 Task: Add Sprouts Organic Colombian Light Roast Ground Coffee to the cart.
Action: Mouse moved to (21, 125)
Screenshot: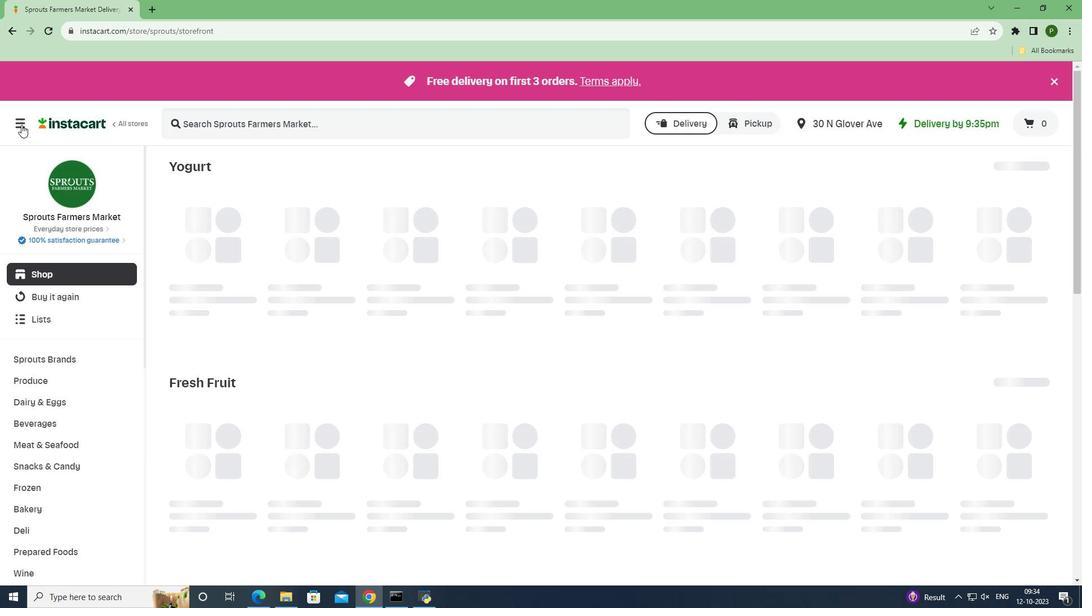 
Action: Mouse pressed left at (21, 125)
Screenshot: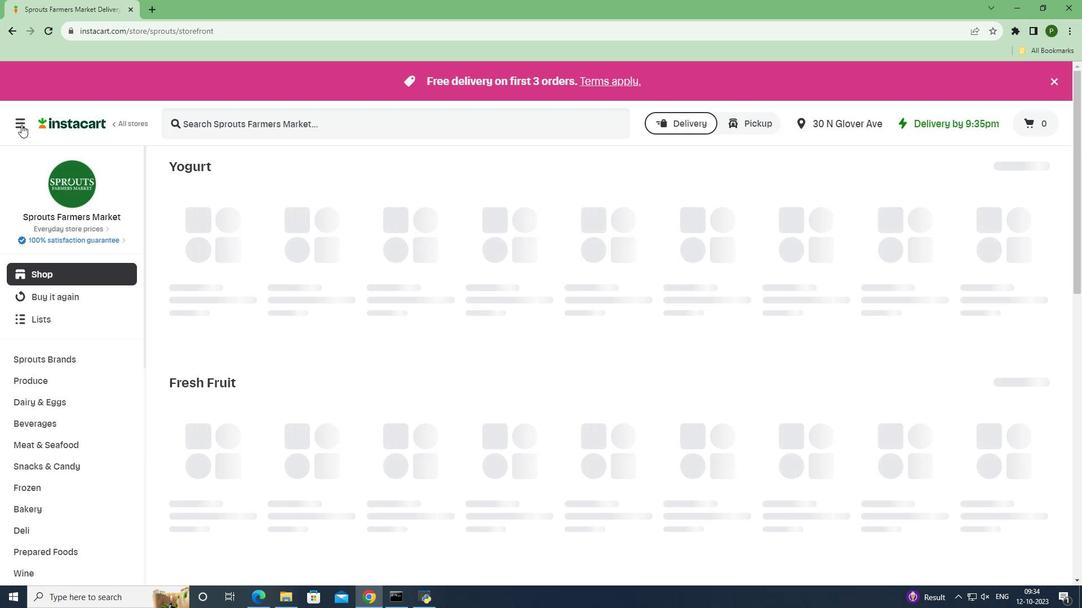 
Action: Mouse moved to (36, 295)
Screenshot: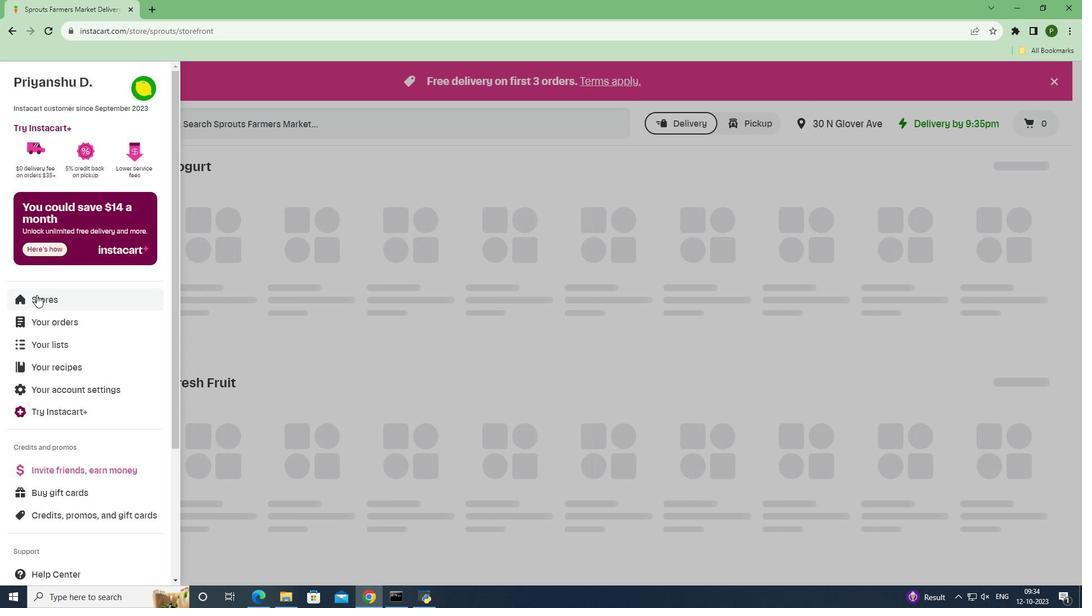 
Action: Mouse pressed left at (36, 295)
Screenshot: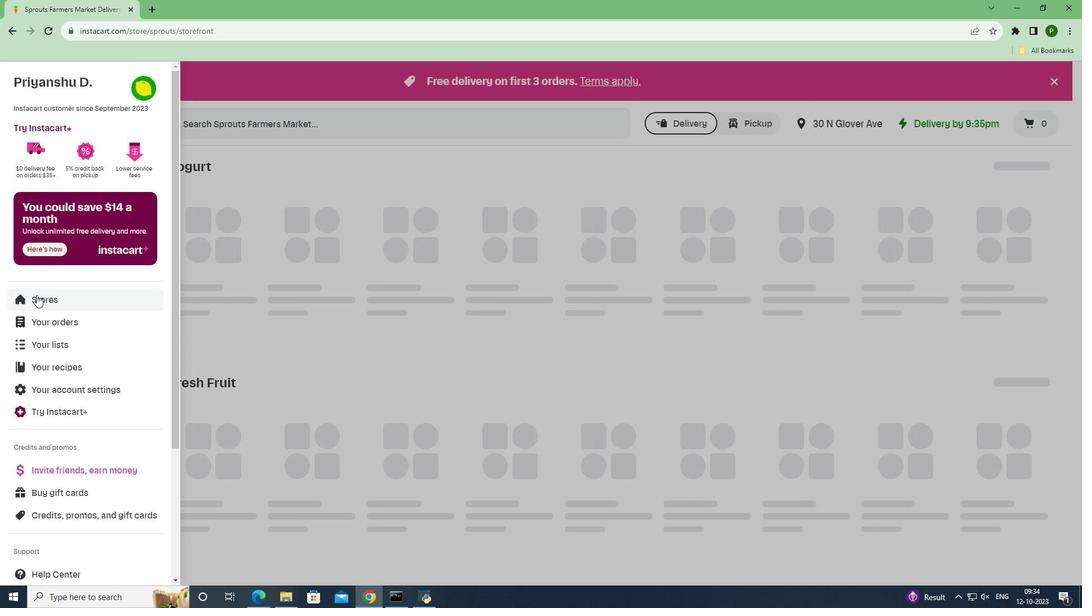 
Action: Mouse moved to (247, 134)
Screenshot: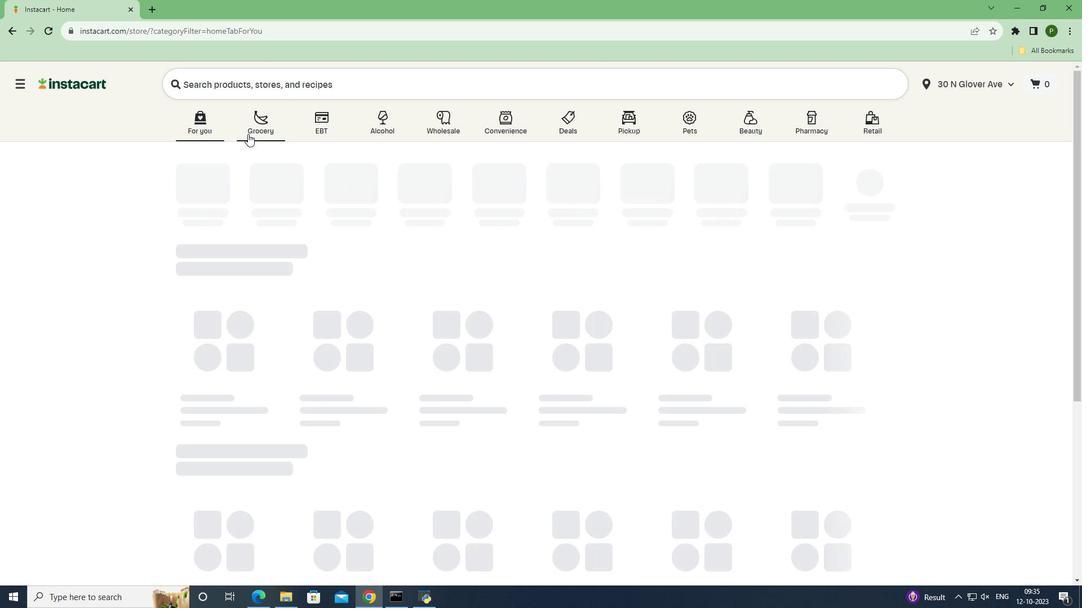 
Action: Mouse pressed left at (247, 134)
Screenshot: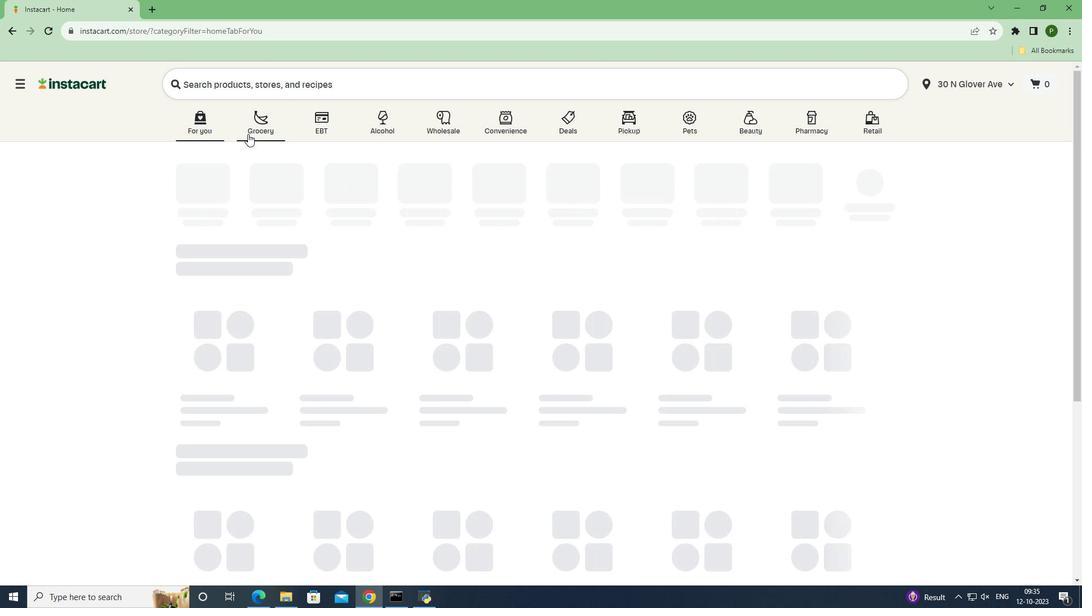 
Action: Mouse moved to (450, 263)
Screenshot: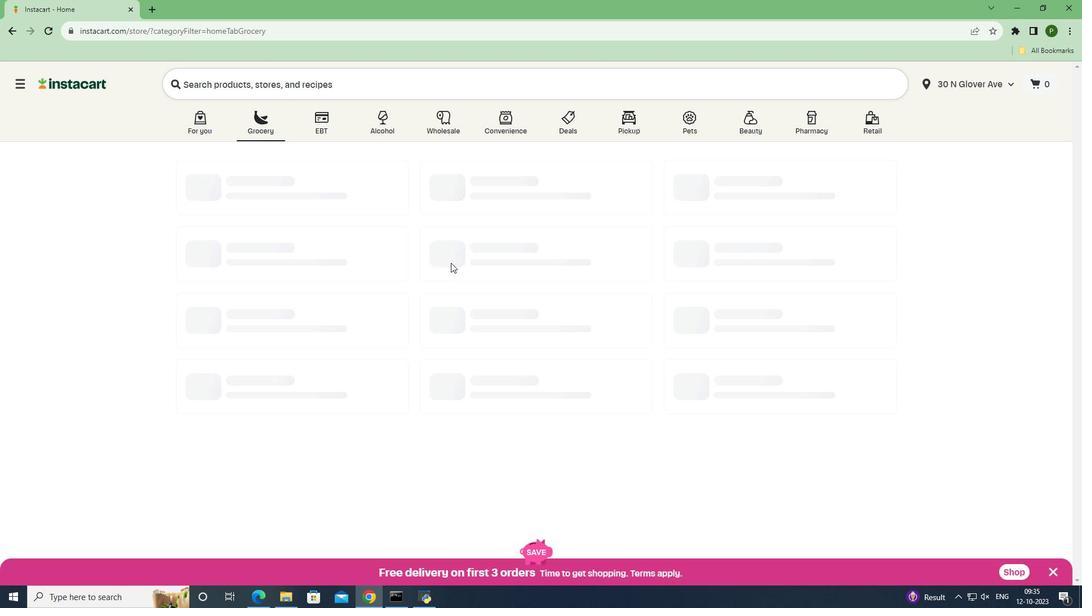 
Action: Mouse pressed left at (450, 263)
Screenshot: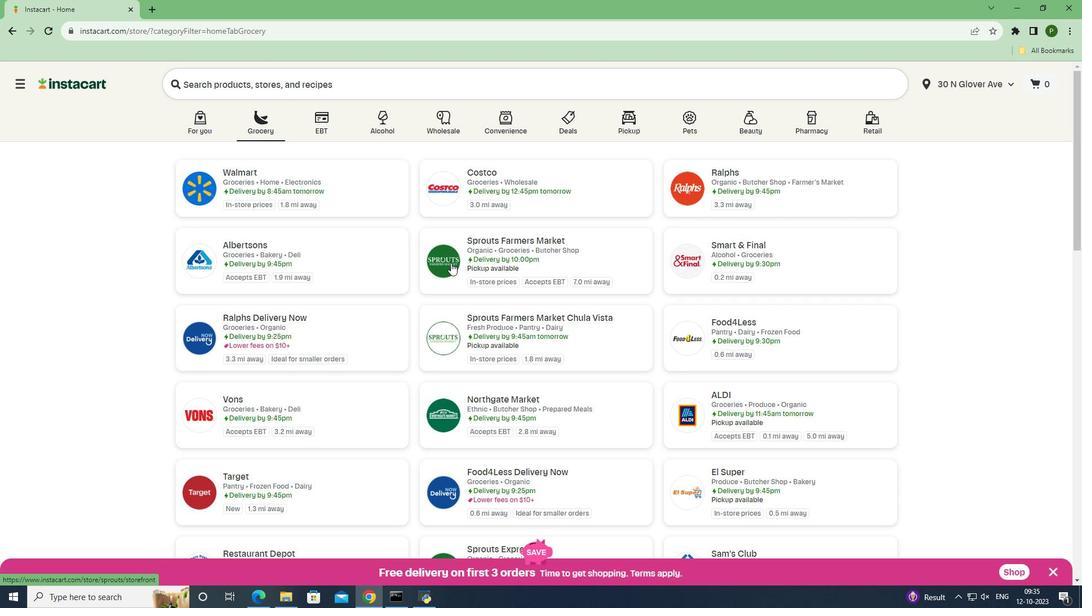 
Action: Mouse moved to (65, 384)
Screenshot: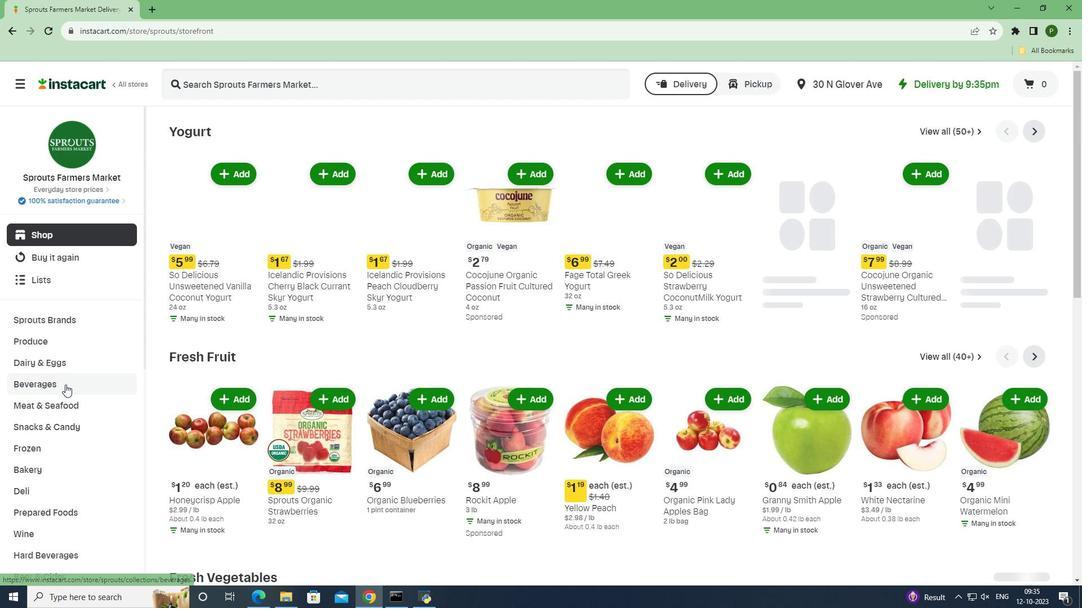 
Action: Mouse pressed left at (65, 384)
Screenshot: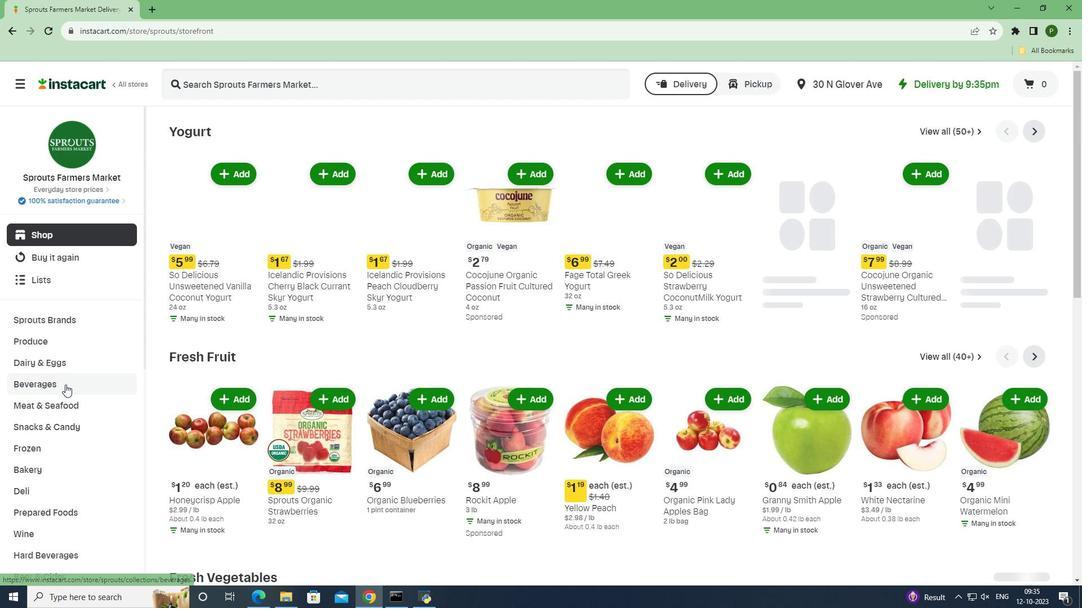 
Action: Mouse moved to (47, 430)
Screenshot: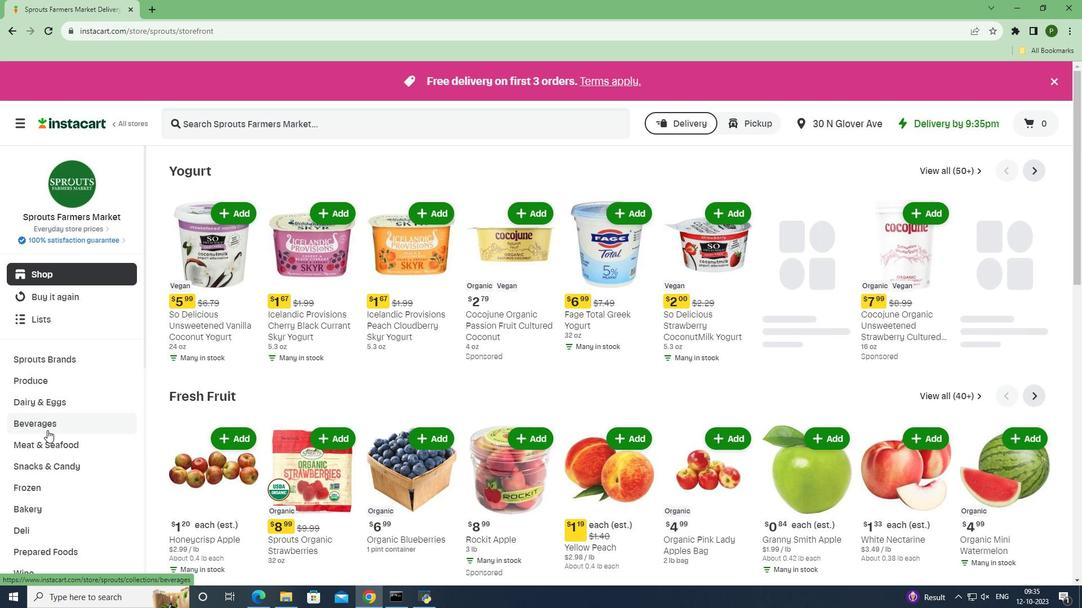 
Action: Mouse pressed left at (47, 430)
Screenshot: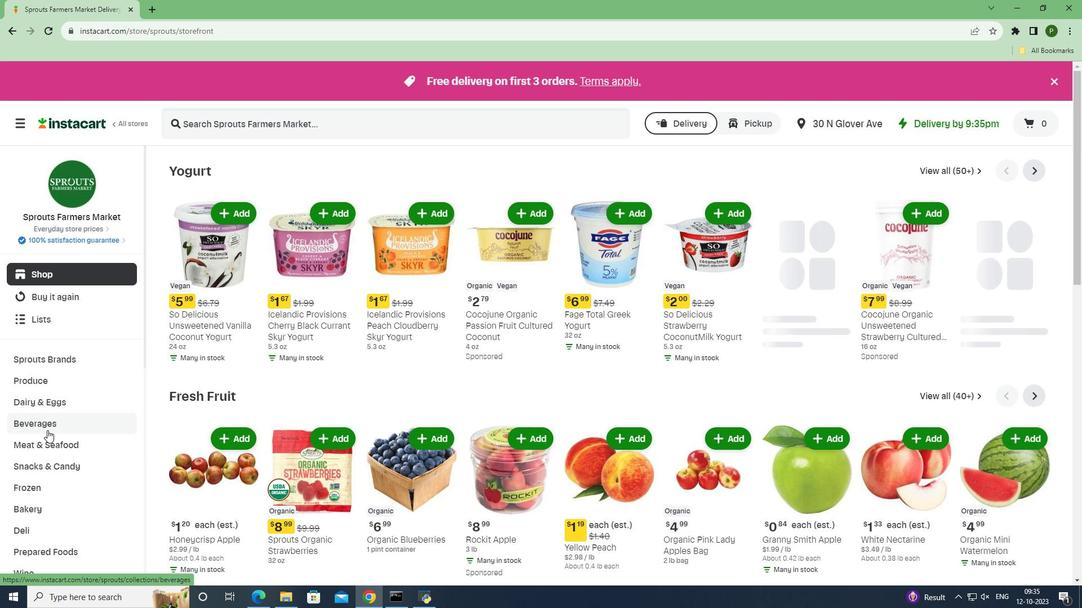 
Action: Mouse moved to (426, 196)
Screenshot: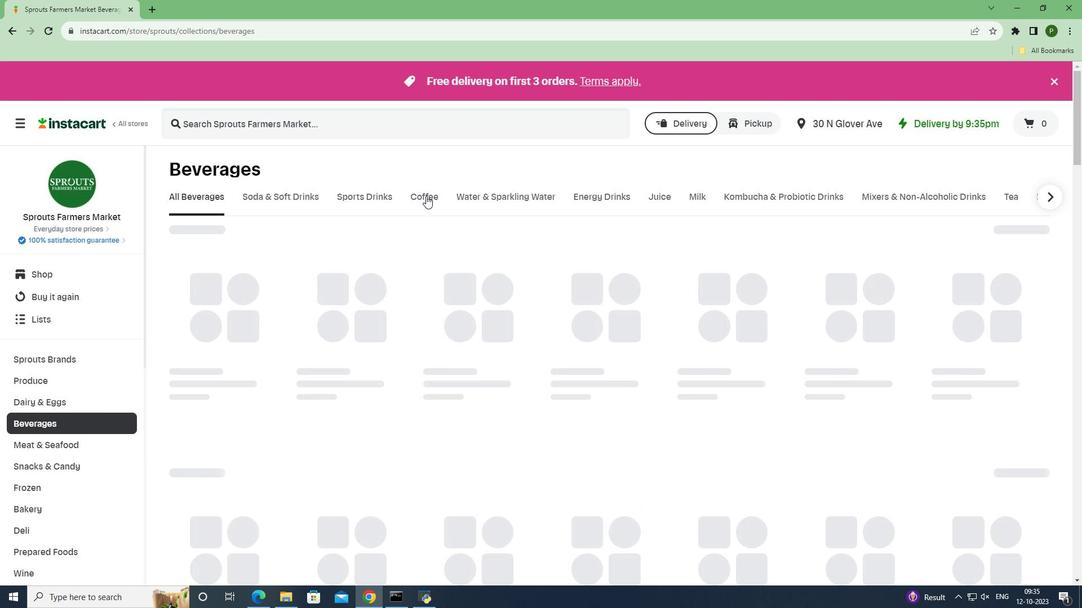 
Action: Mouse pressed left at (426, 196)
Screenshot: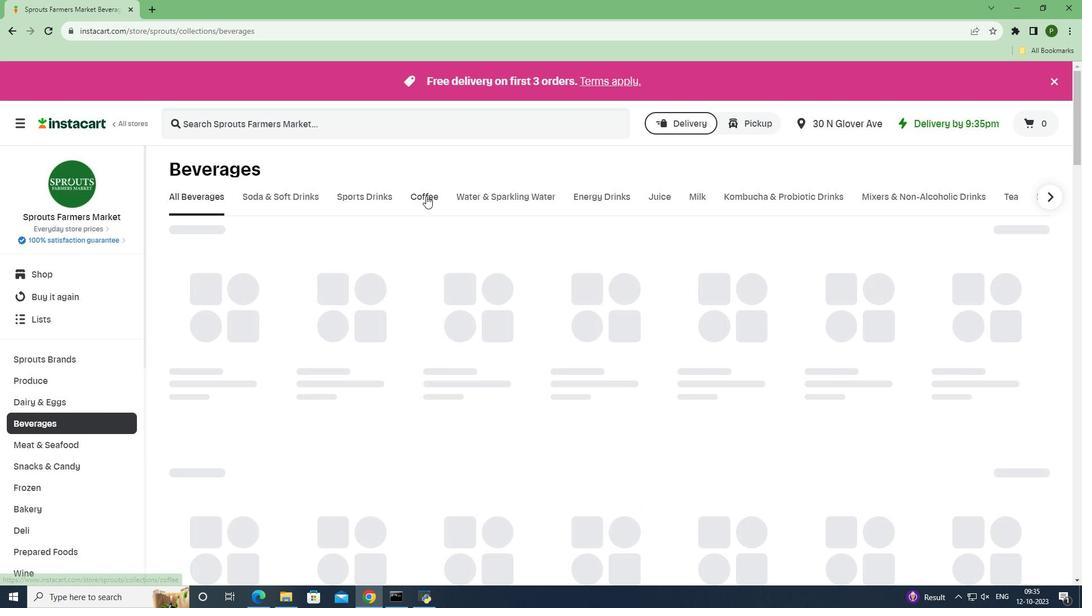 
Action: Mouse moved to (274, 125)
Screenshot: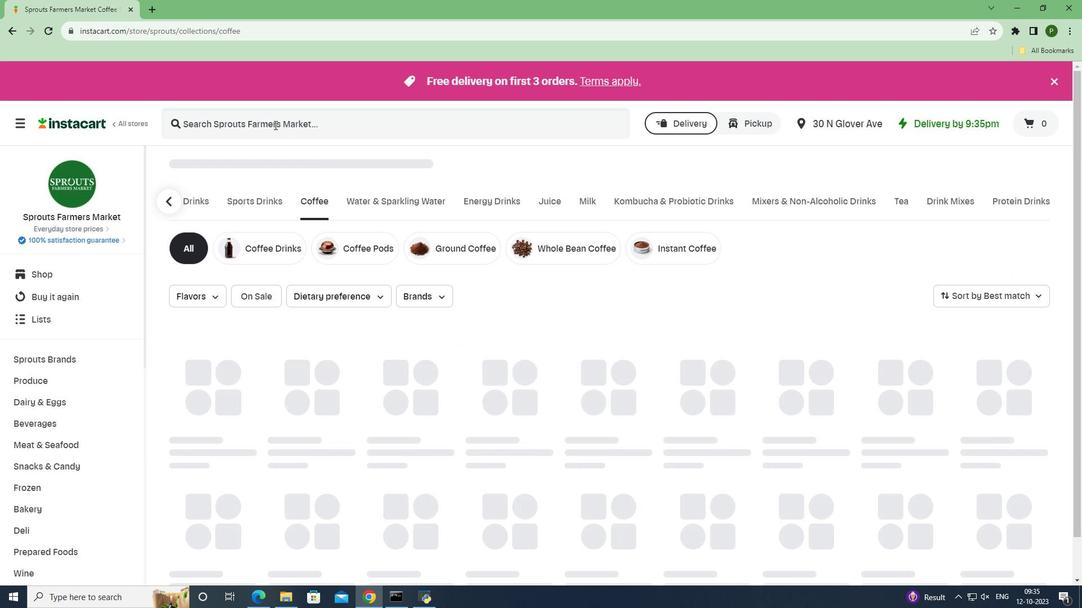
Action: Mouse pressed left at (274, 125)
Screenshot: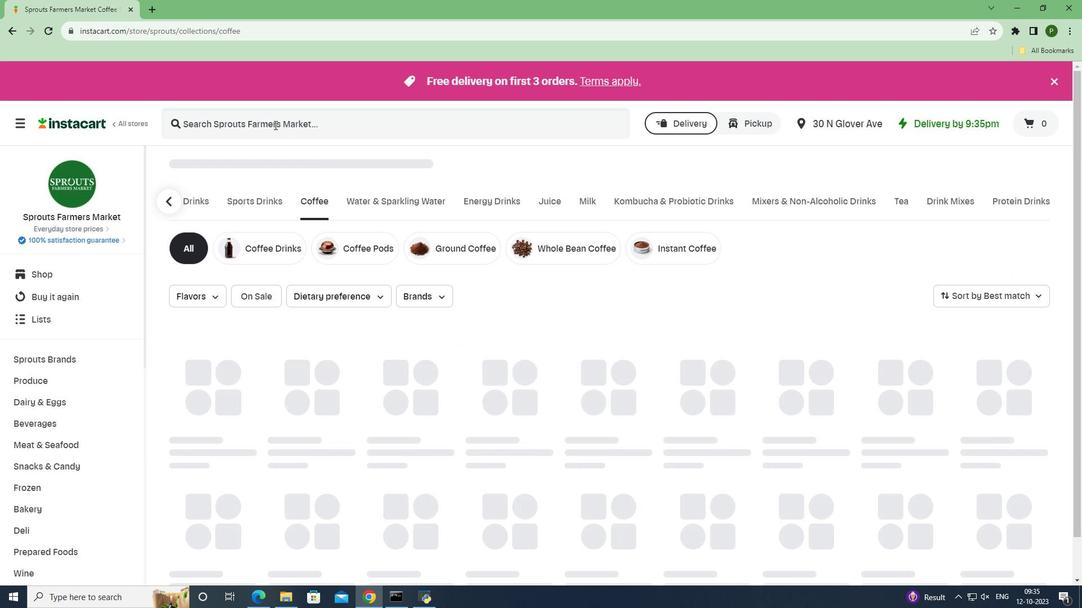
Action: Key pressed <Key.caps_lock>SS<Key.caps_lock><Key.backspace>prouts<Key.space><Key.caps_lock>O<Key.caps_lock>rganic<Key.space><Key.caps_lock>C<Key.caps_lock>olombian<Key.space><Key.caps_lock>L<Key.caps_lock>ight<Key.space><Key.caps_lock>R<Key.caps_lock>oast<Key.space><Key.caps_lock>G<Key.caps_lock>round<Key.space><Key.caps_lock>C<Key.caps_lock>offee<Key.enter>
Screenshot: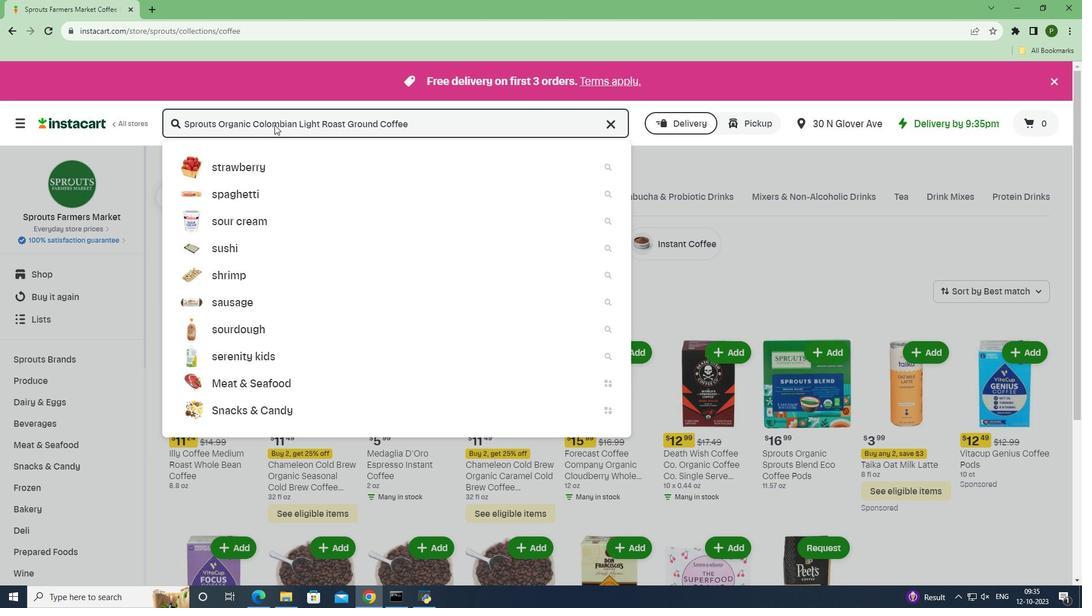 
Action: Mouse moved to (654, 239)
Screenshot: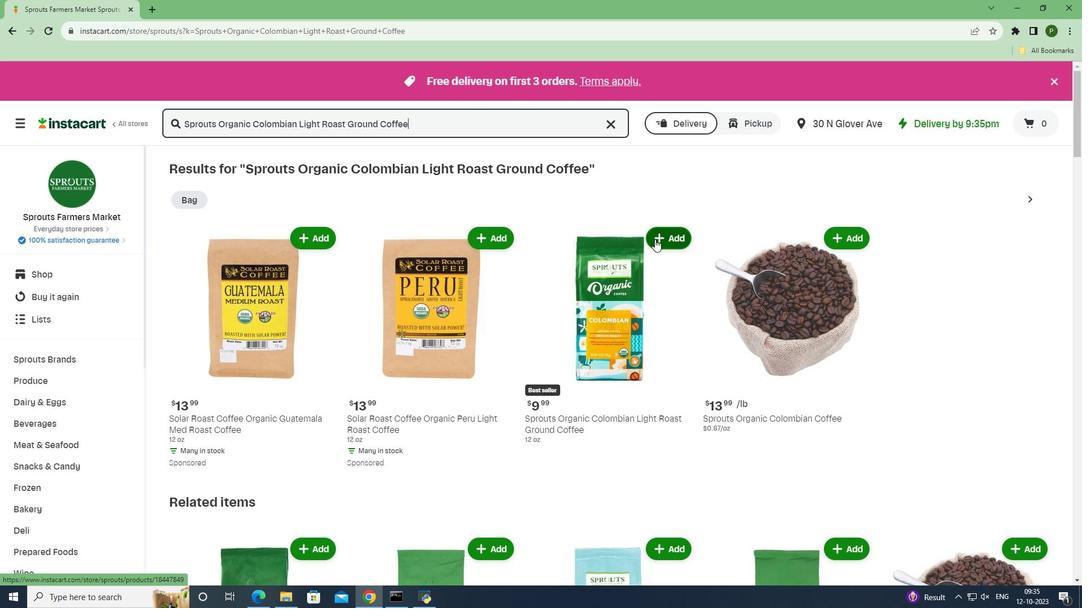 
Action: Mouse pressed left at (654, 239)
Screenshot: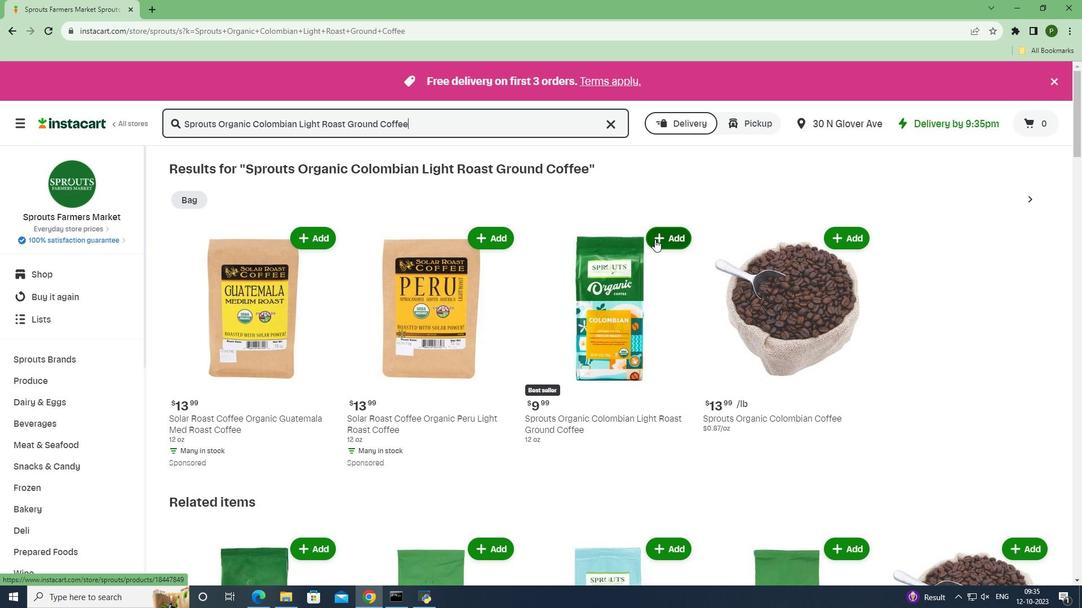 
Action: Mouse moved to (658, 286)
Screenshot: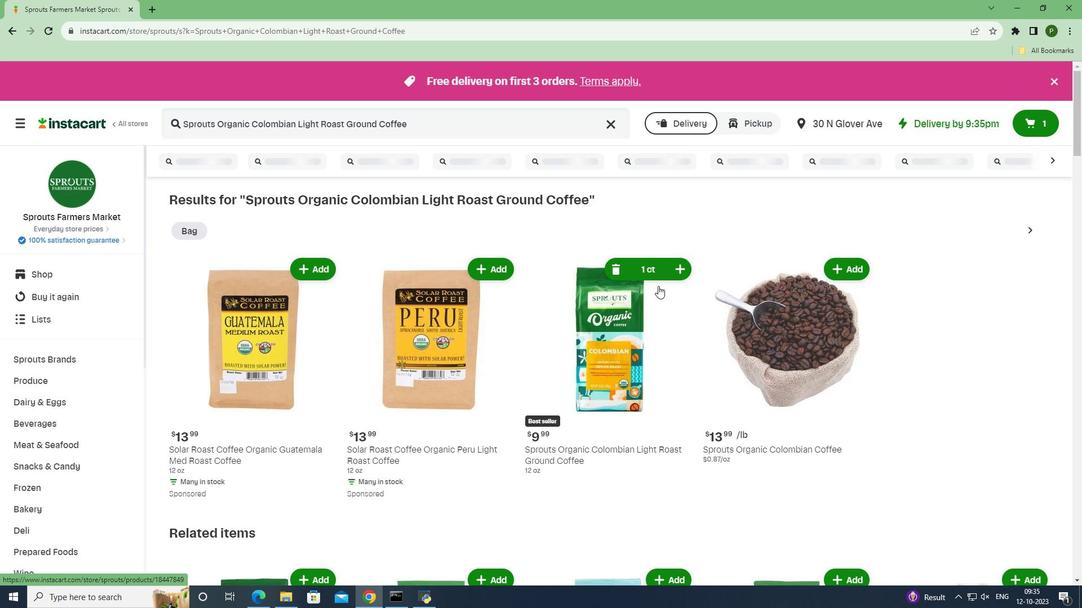 
